 Task: Create a task  Implement a new cloud-based project management system for a company , assign it to team member softage.2@softage.net in the project AgileRapid and update the status of the task to  On Track  , set the priority of the task to Low
Action: Mouse moved to (70, 54)
Screenshot: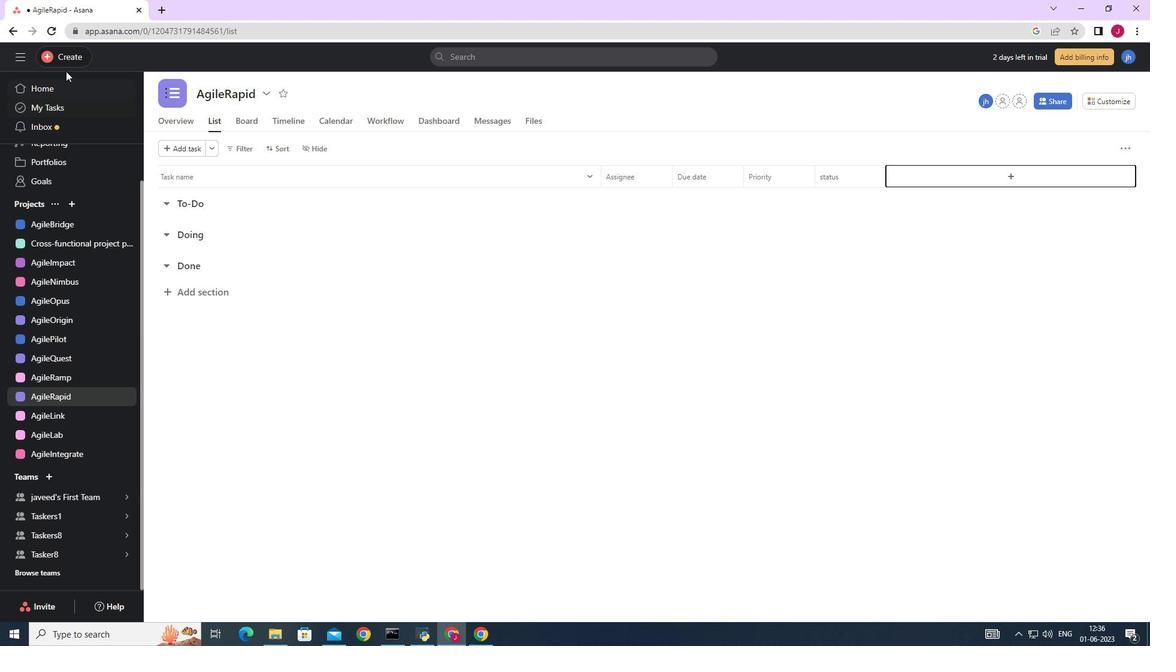 
Action: Mouse pressed left at (70, 54)
Screenshot: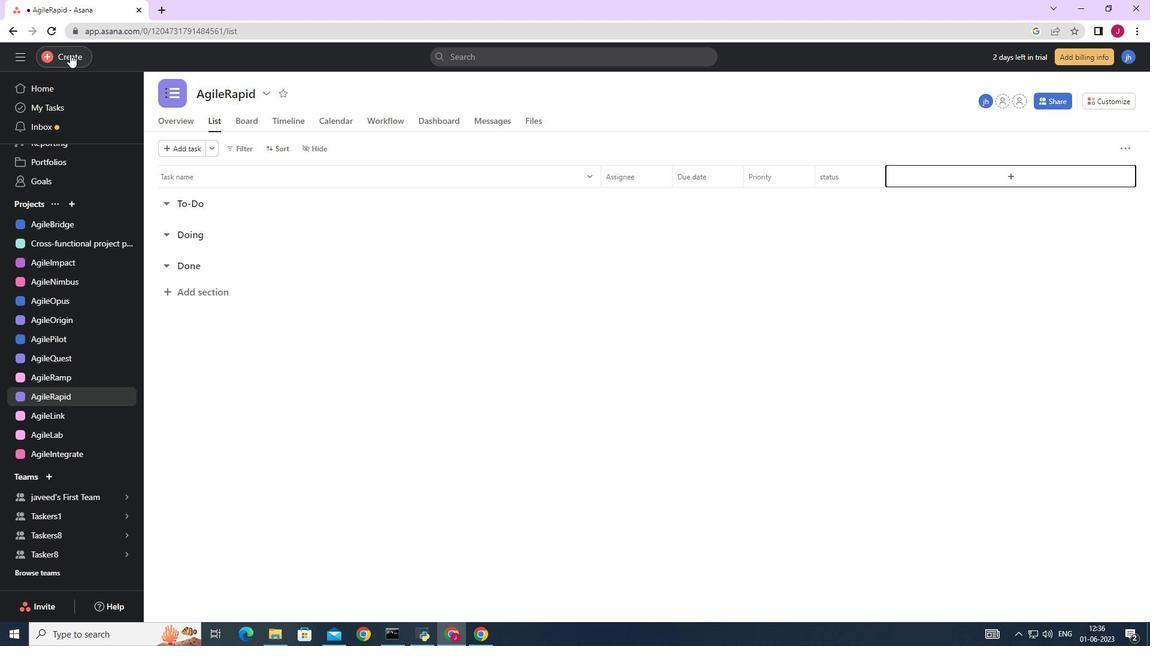 
Action: Mouse moved to (135, 58)
Screenshot: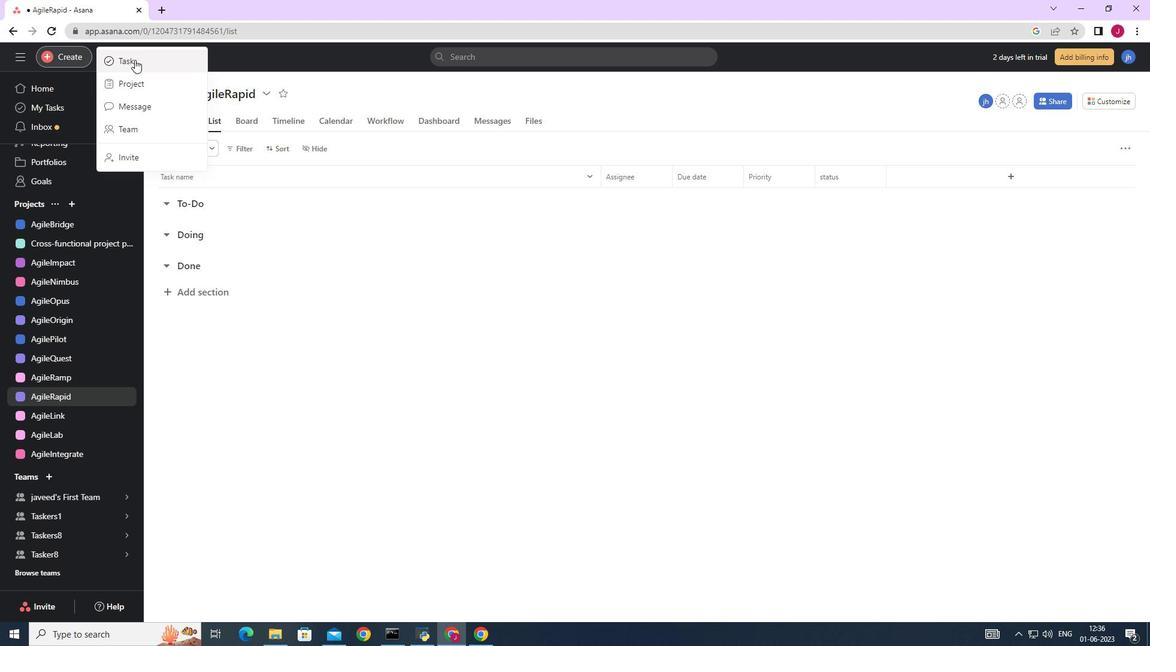 
Action: Mouse pressed left at (135, 58)
Screenshot: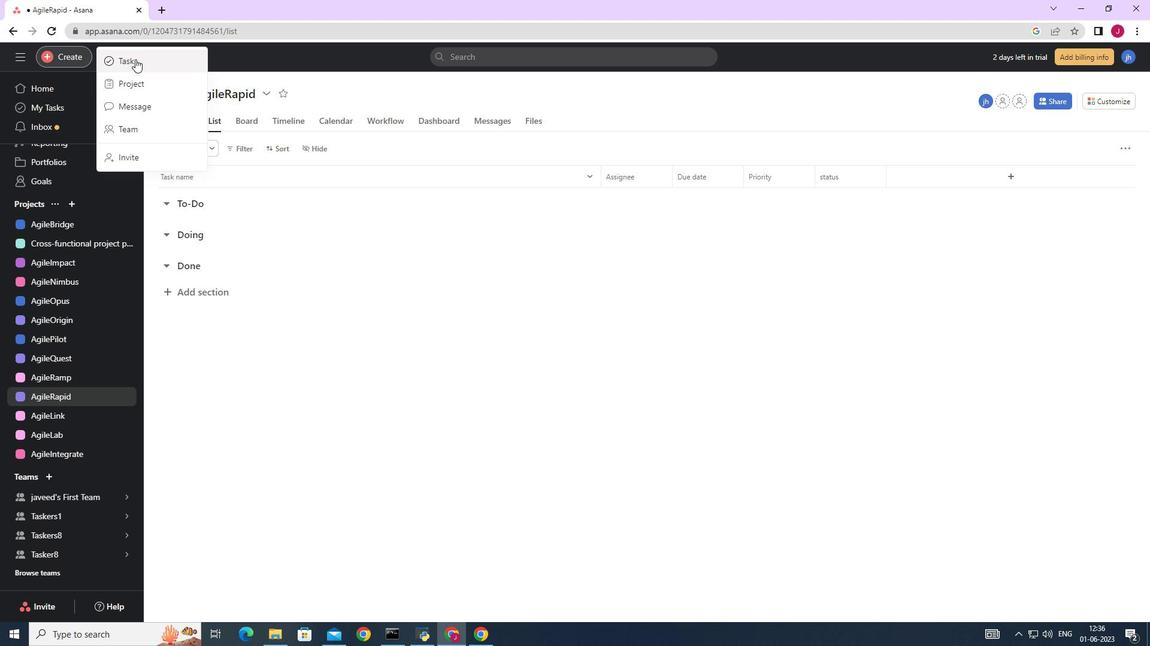 
Action: Mouse moved to (939, 397)
Screenshot: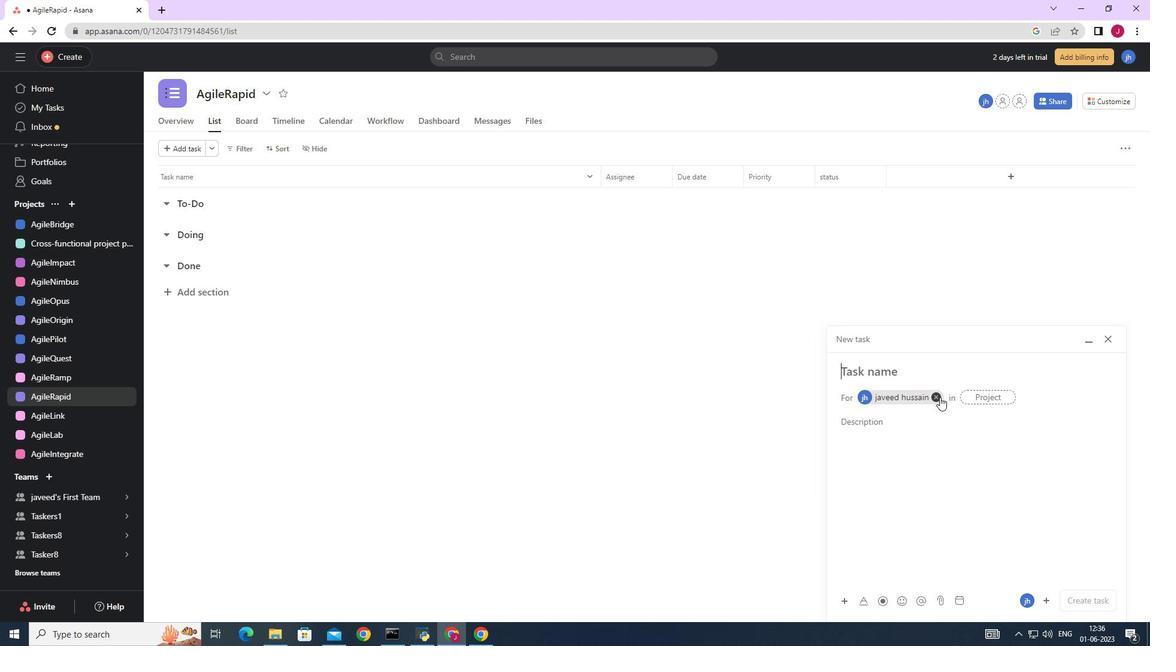 
Action: Mouse pressed left at (939, 397)
Screenshot: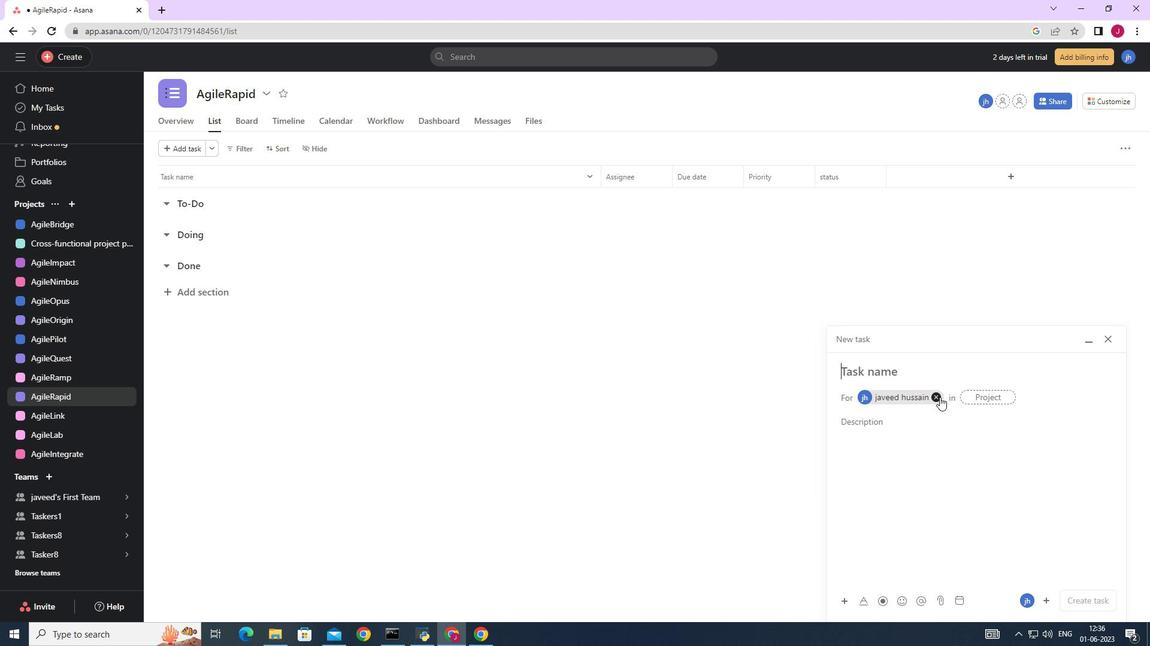 
Action: Mouse moved to (859, 372)
Screenshot: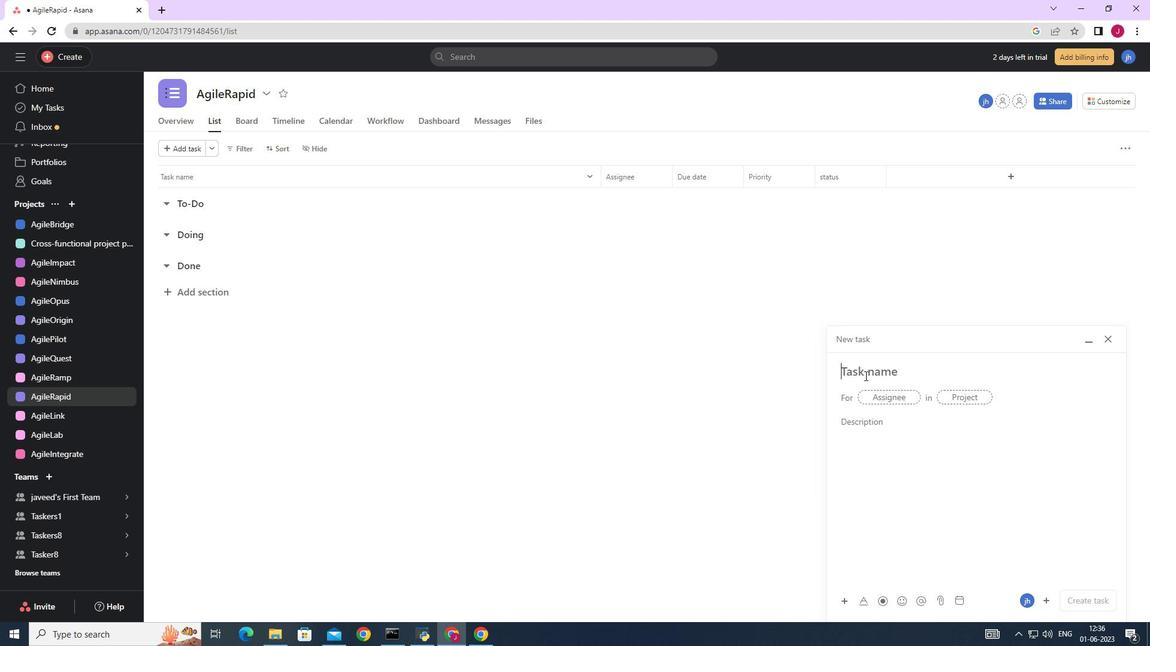 
Action: Key pressed <Key.caps_lock>I<Key.caps_lock>mplement<Key.space>a<Key.space>new<Key.space>cloud-basd<Key.space><Key.backspace><Key.backspace>ed<Key.space>project<Key.space>management<Key.space>system<Key.space>for<Key.space>a<Key.space>company<Key.space>
Screenshot: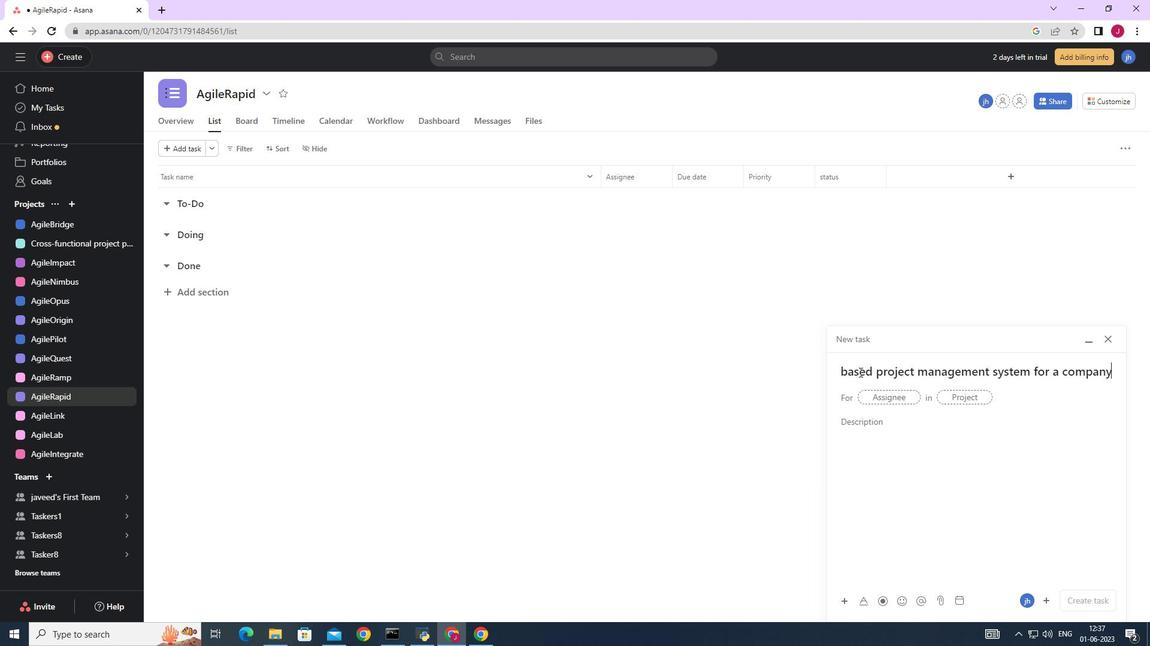 
Action: Mouse moved to (904, 397)
Screenshot: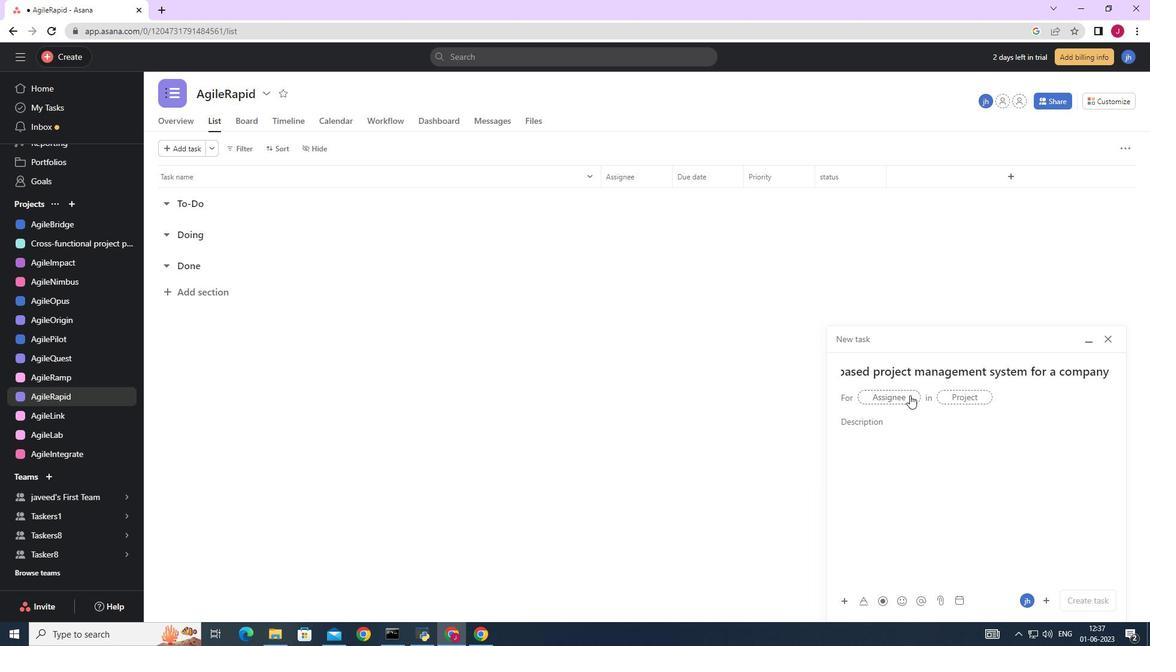 
Action: Mouse pressed left at (904, 397)
Screenshot: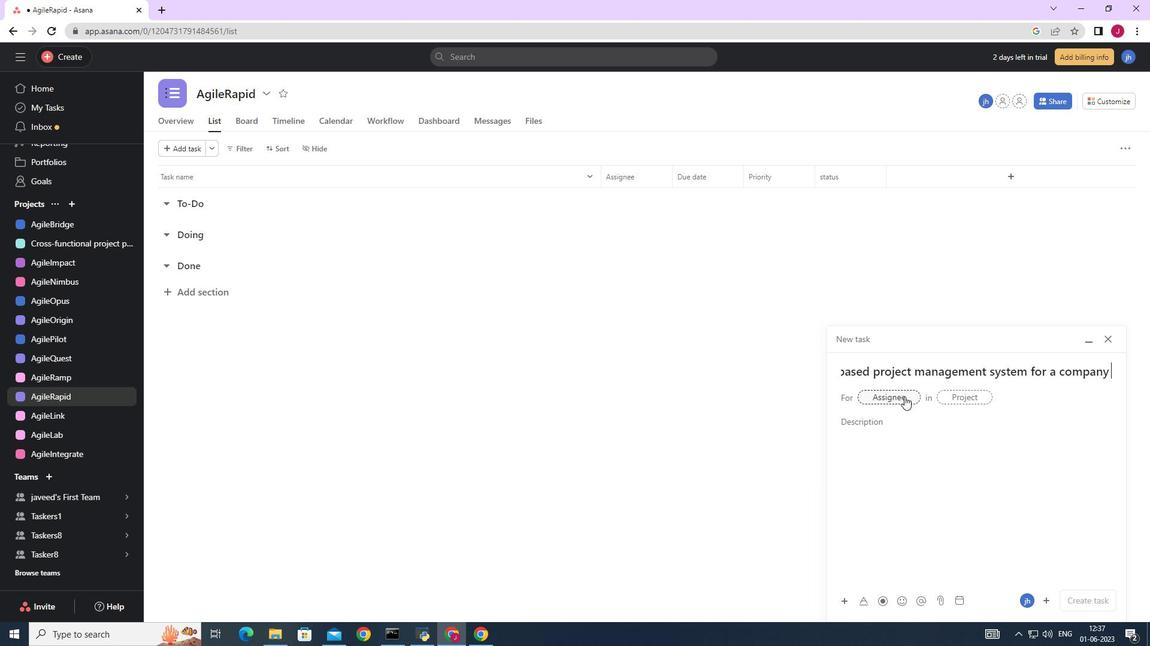 
Action: Key pressed softage.2
Screenshot: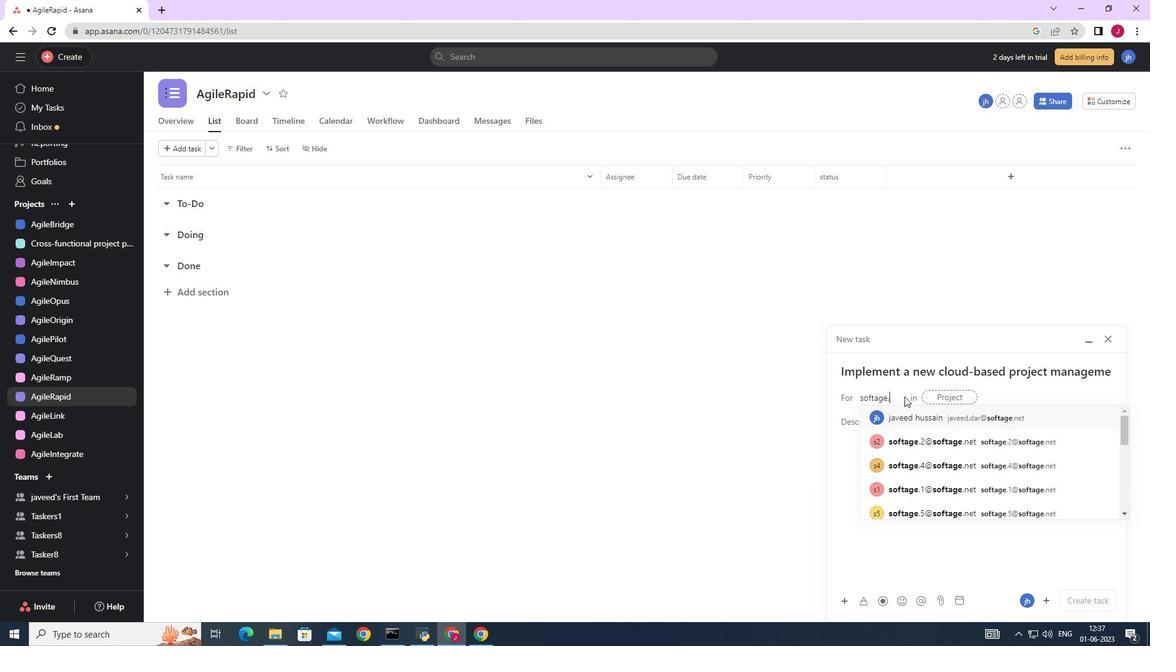 
Action: Mouse moved to (901, 421)
Screenshot: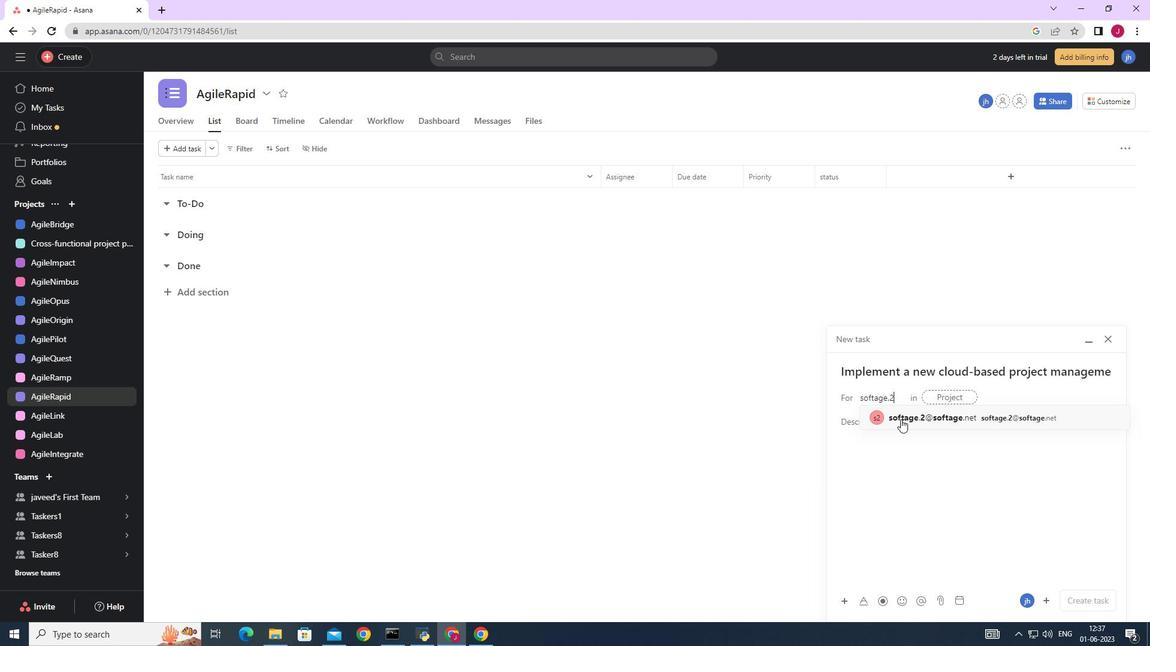 
Action: Mouse pressed left at (901, 421)
Screenshot: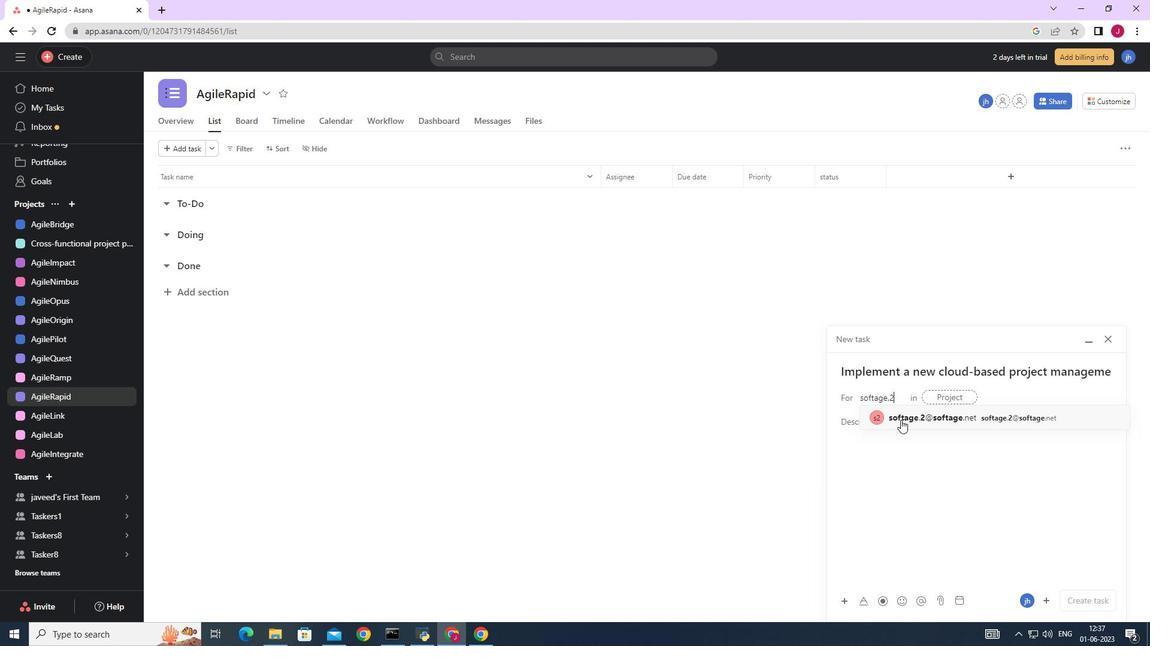 
Action: Mouse moved to (752, 418)
Screenshot: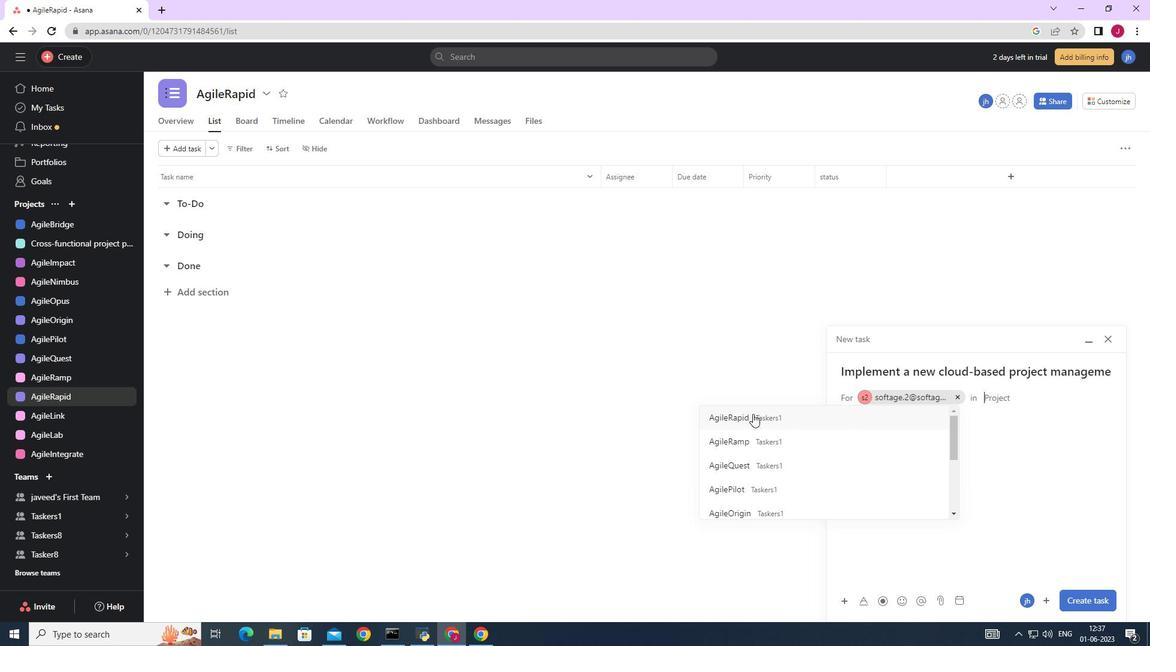
Action: Mouse pressed left at (752, 418)
Screenshot: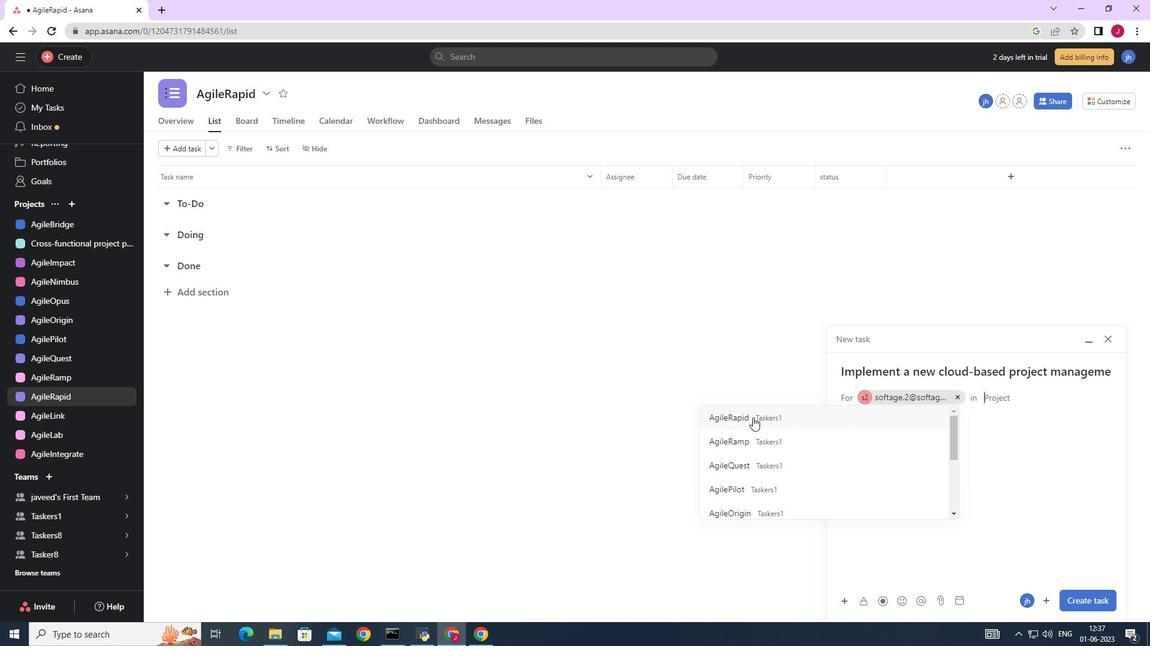 
Action: Mouse moved to (890, 422)
Screenshot: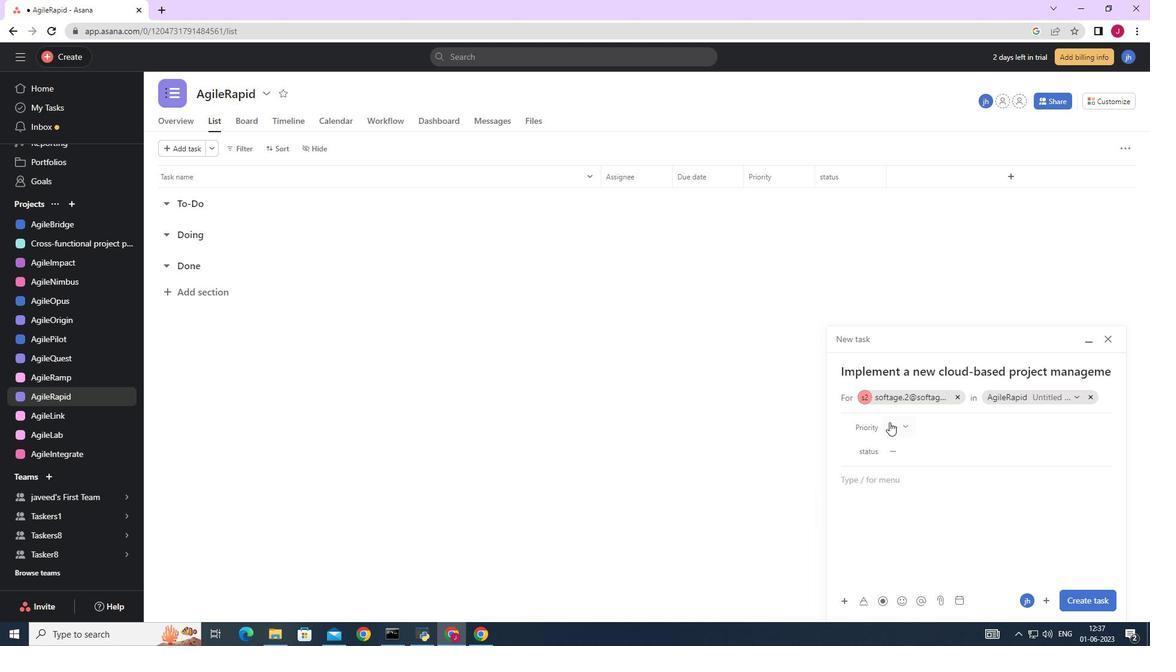 
Action: Mouse pressed left at (890, 422)
Screenshot: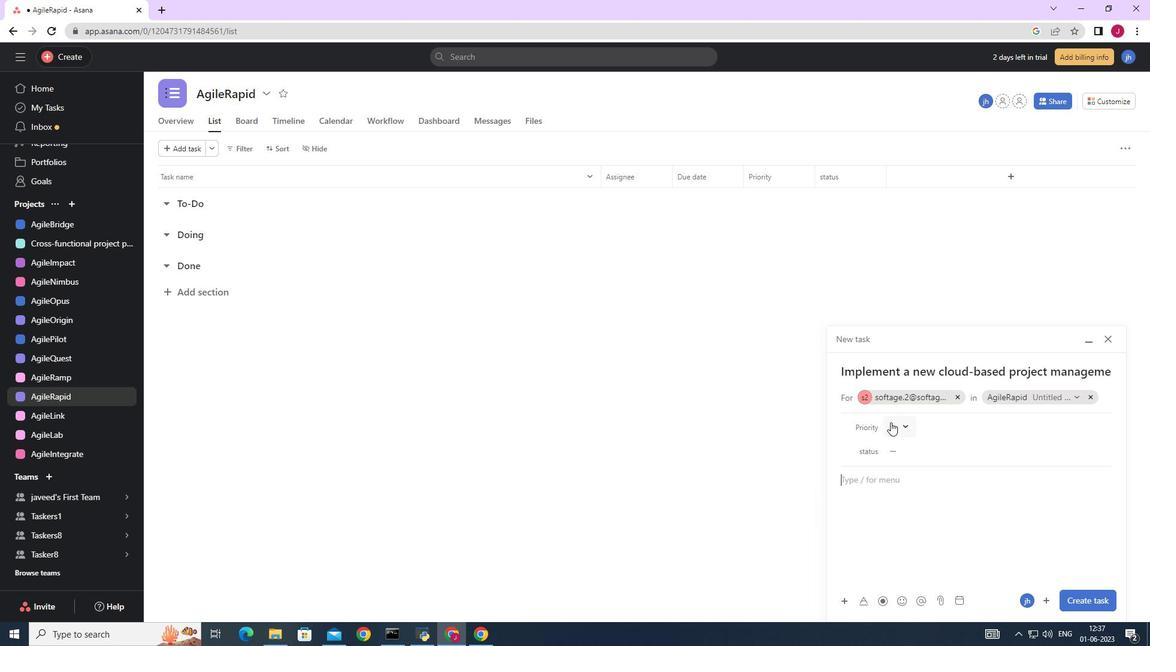 
Action: Mouse moved to (920, 510)
Screenshot: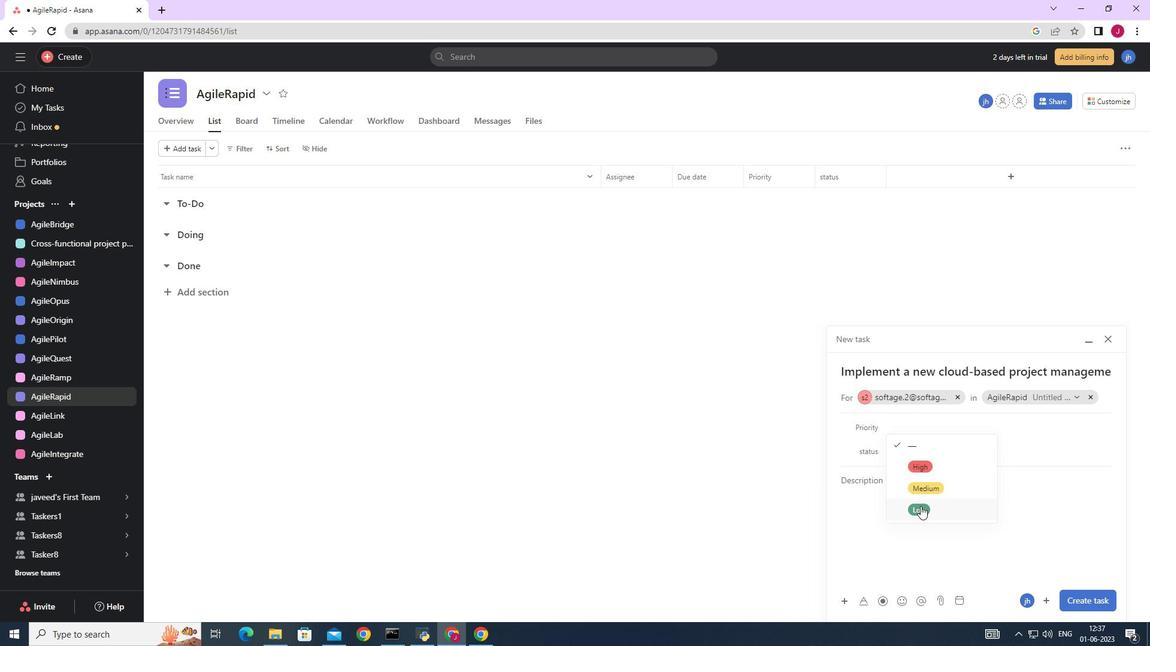
Action: Mouse pressed left at (920, 510)
Screenshot: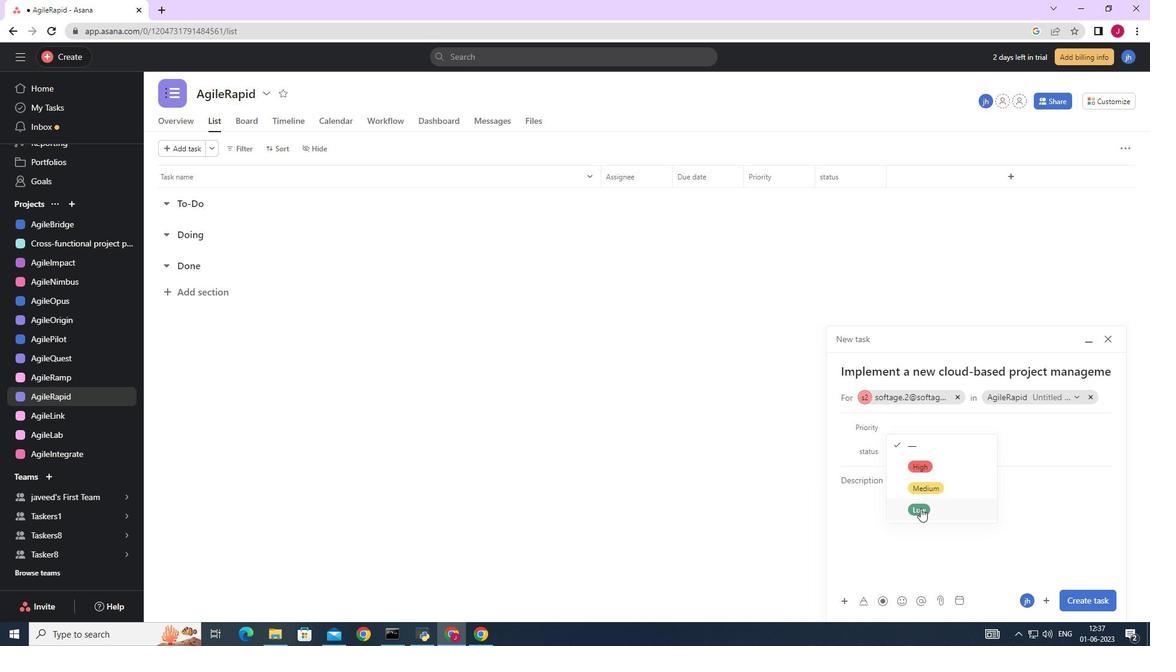 
Action: Mouse moved to (906, 453)
Screenshot: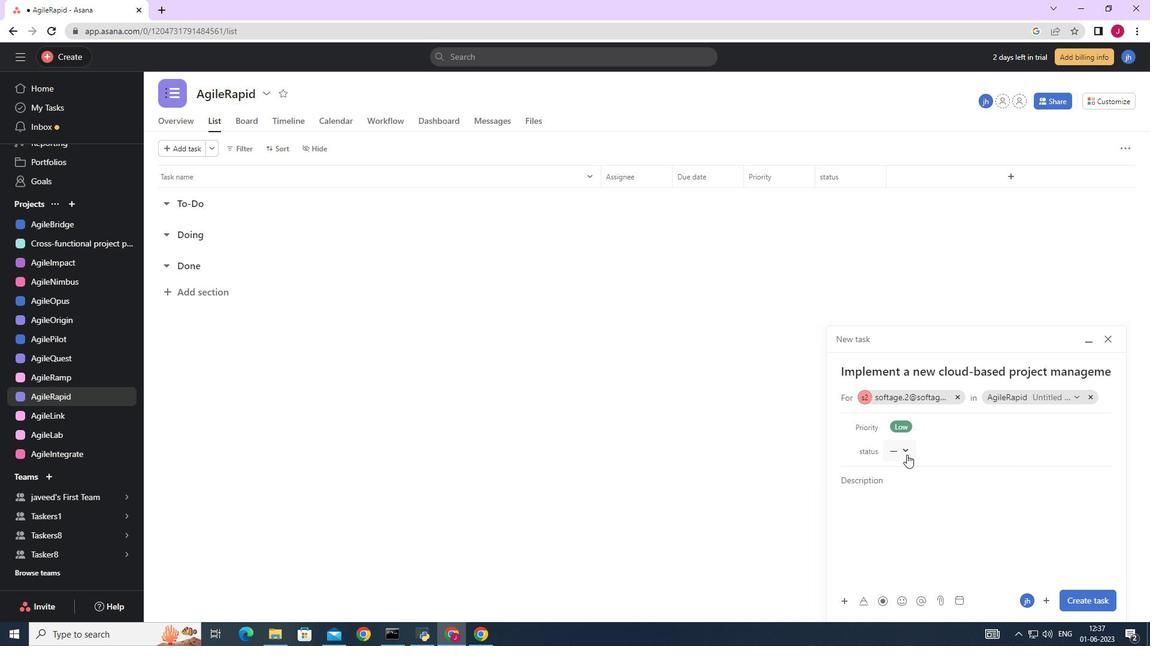 
Action: Mouse pressed left at (906, 453)
Screenshot: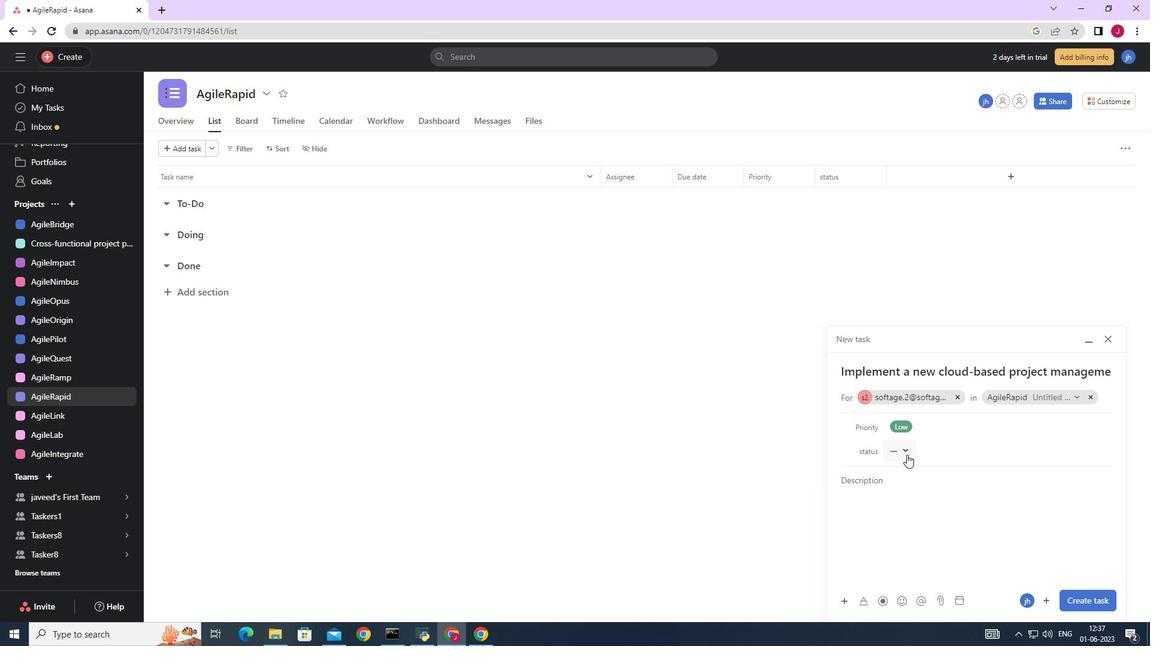 
Action: Mouse moved to (920, 492)
Screenshot: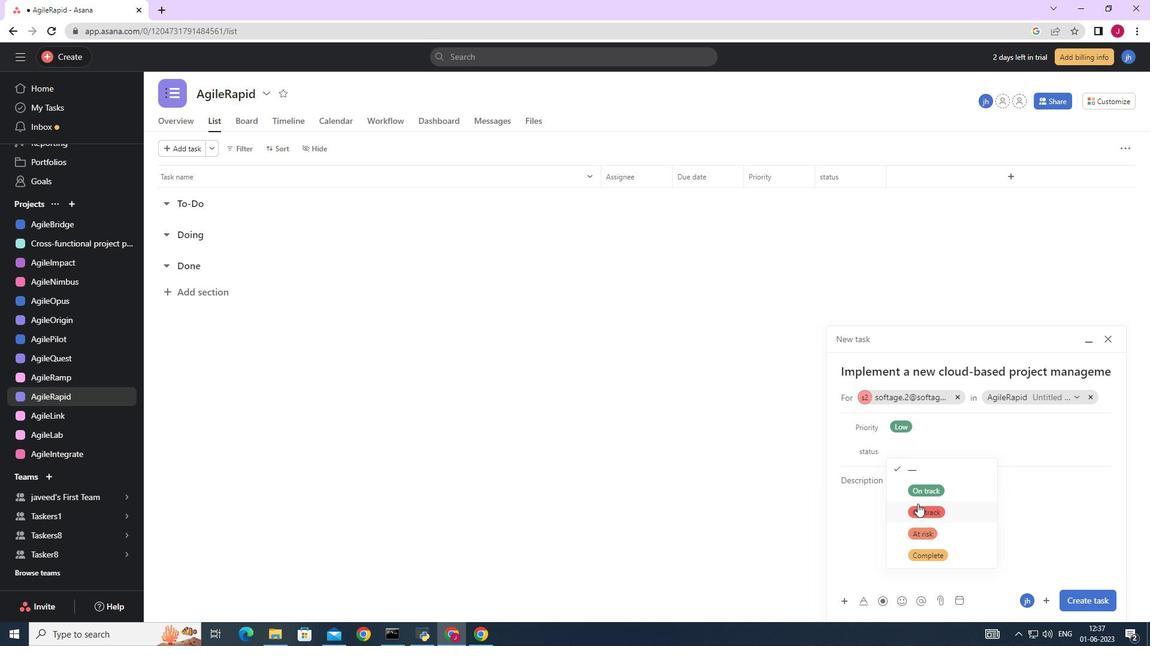 
Action: Mouse pressed left at (920, 492)
Screenshot: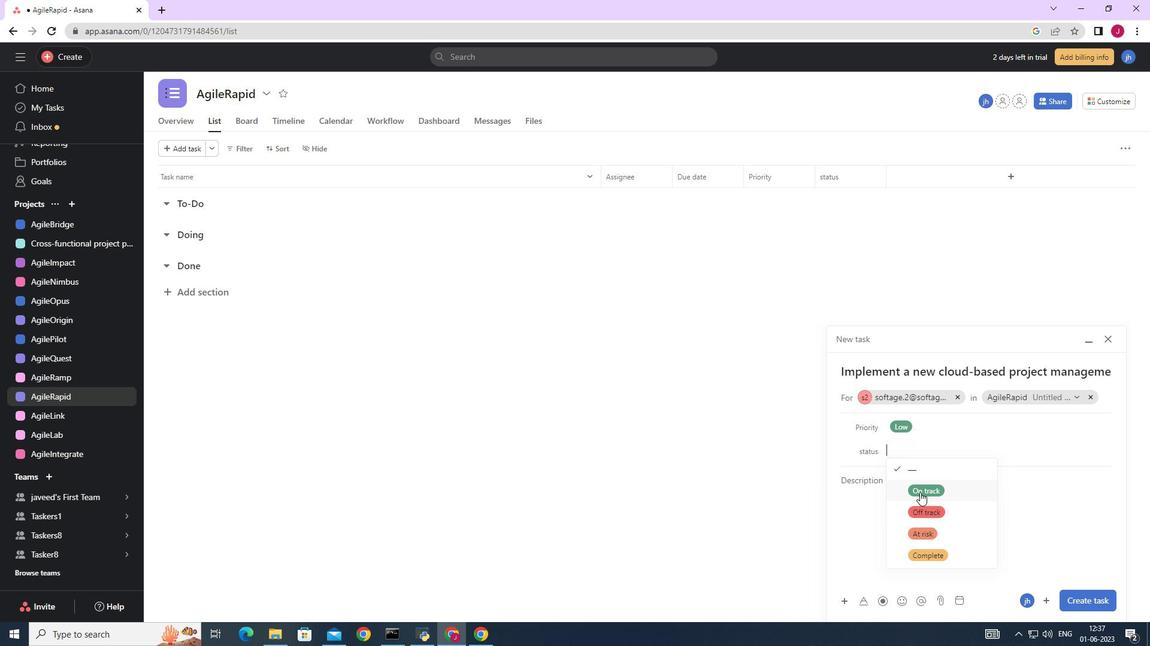 
Action: Mouse moved to (1075, 601)
Screenshot: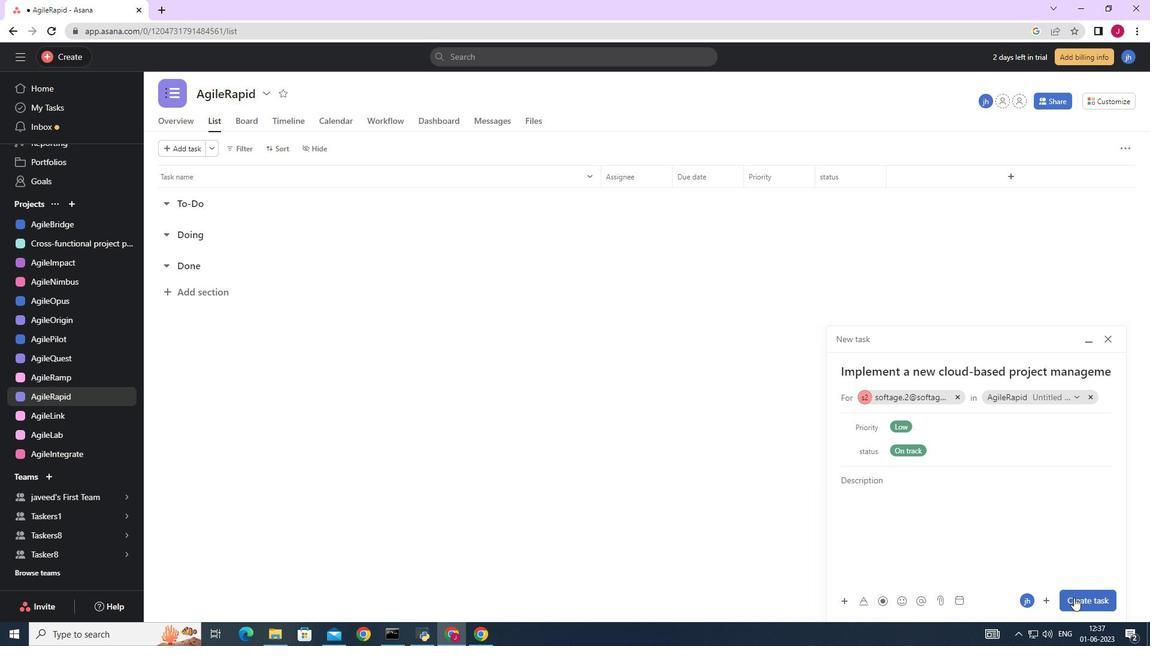 
Action: Mouse pressed left at (1075, 601)
Screenshot: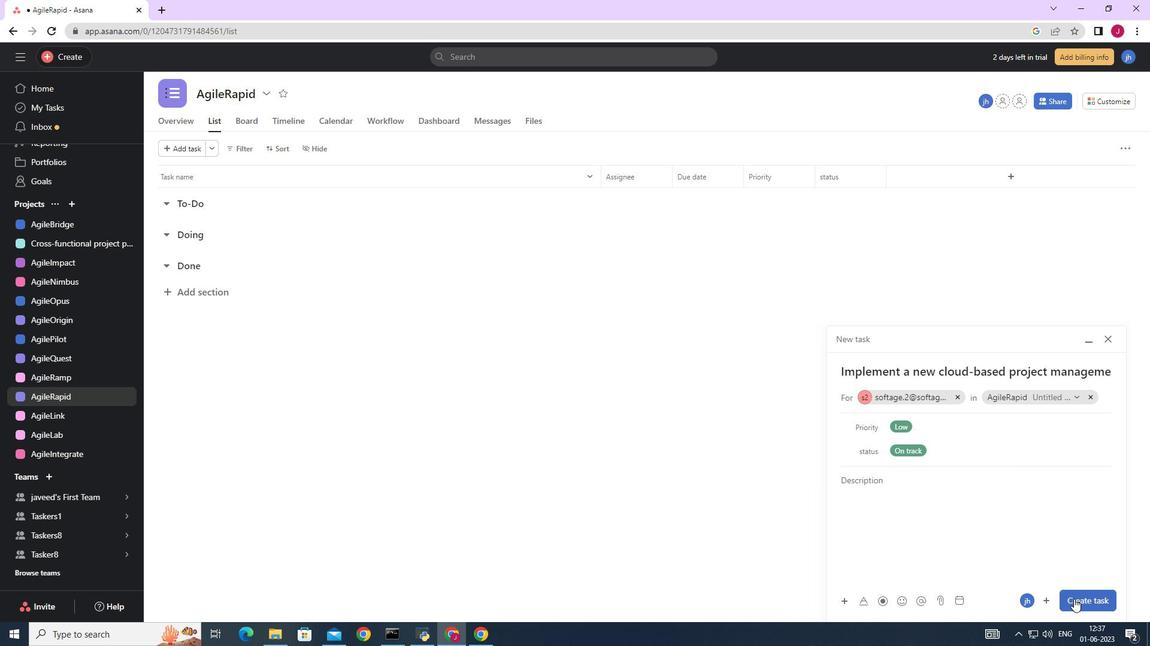 
Action: Mouse moved to (1067, 597)
Screenshot: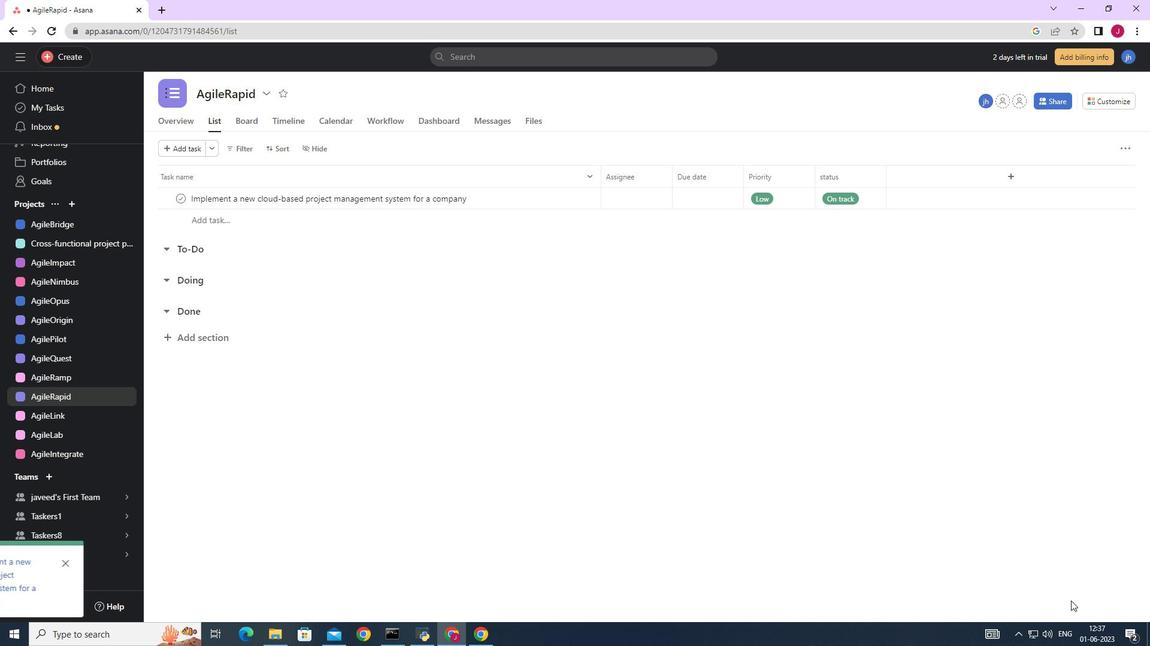 
